 Task: Create a task  Implement a new cloud-based project risk management system for a company , assign it to team member softage.1@softage.net in the project BroaderVisionary and update the status of the task to  At Risk , set the priority of the task to Medium
Action: Mouse moved to (80, 62)
Screenshot: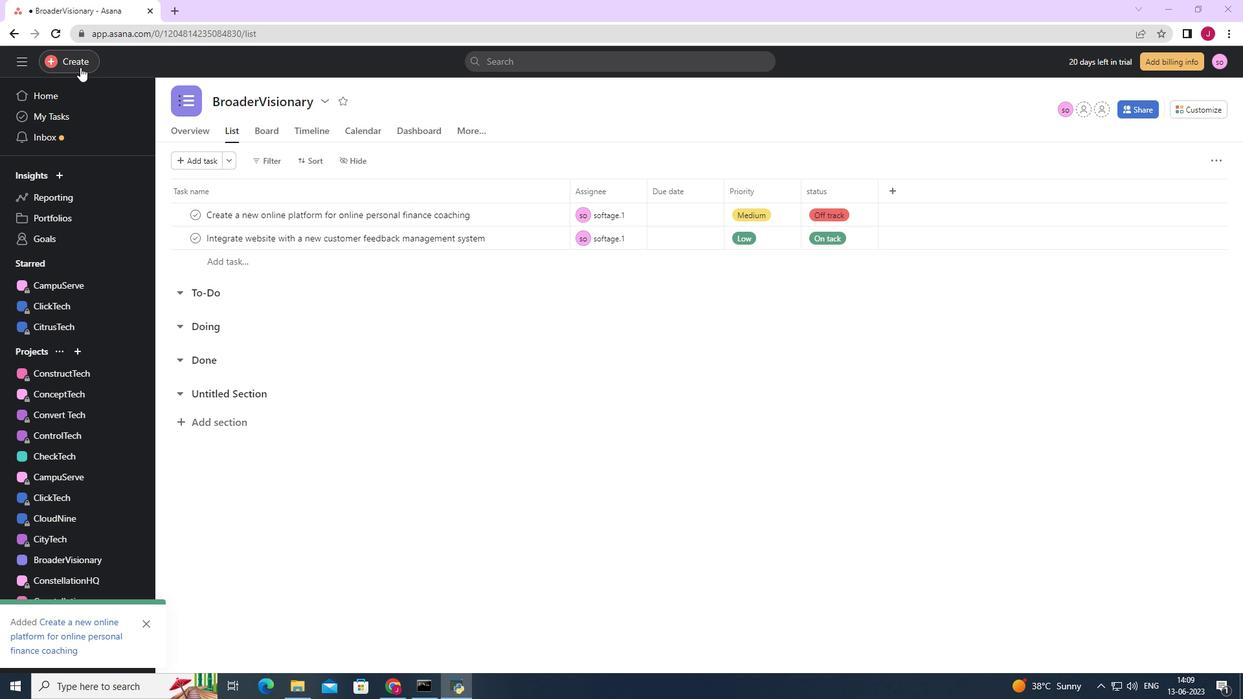 
Action: Mouse pressed left at (80, 62)
Screenshot: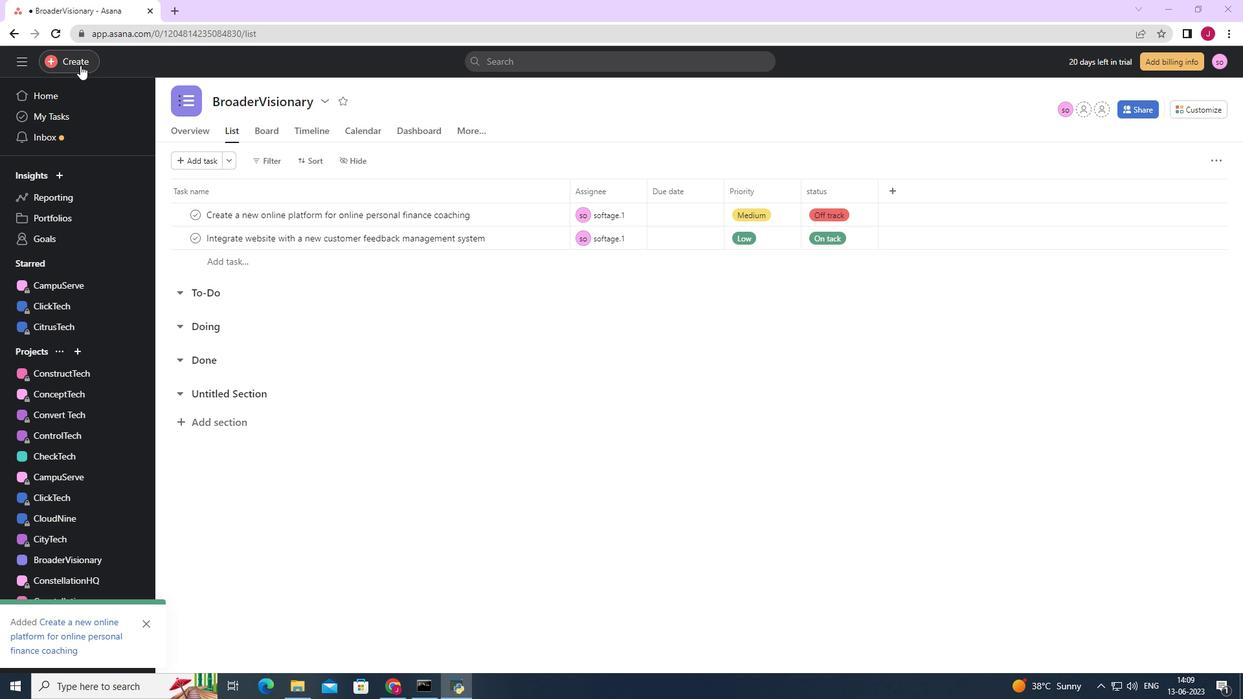 
Action: Mouse moved to (189, 71)
Screenshot: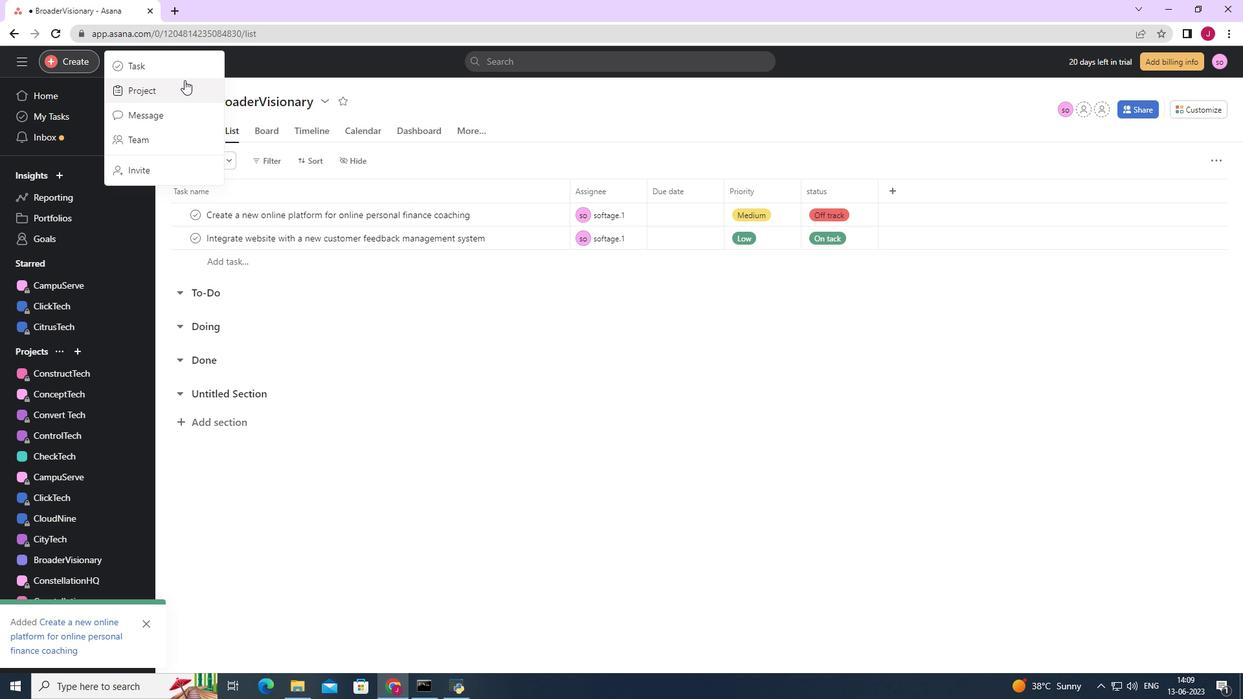 
Action: Mouse pressed left at (189, 71)
Screenshot: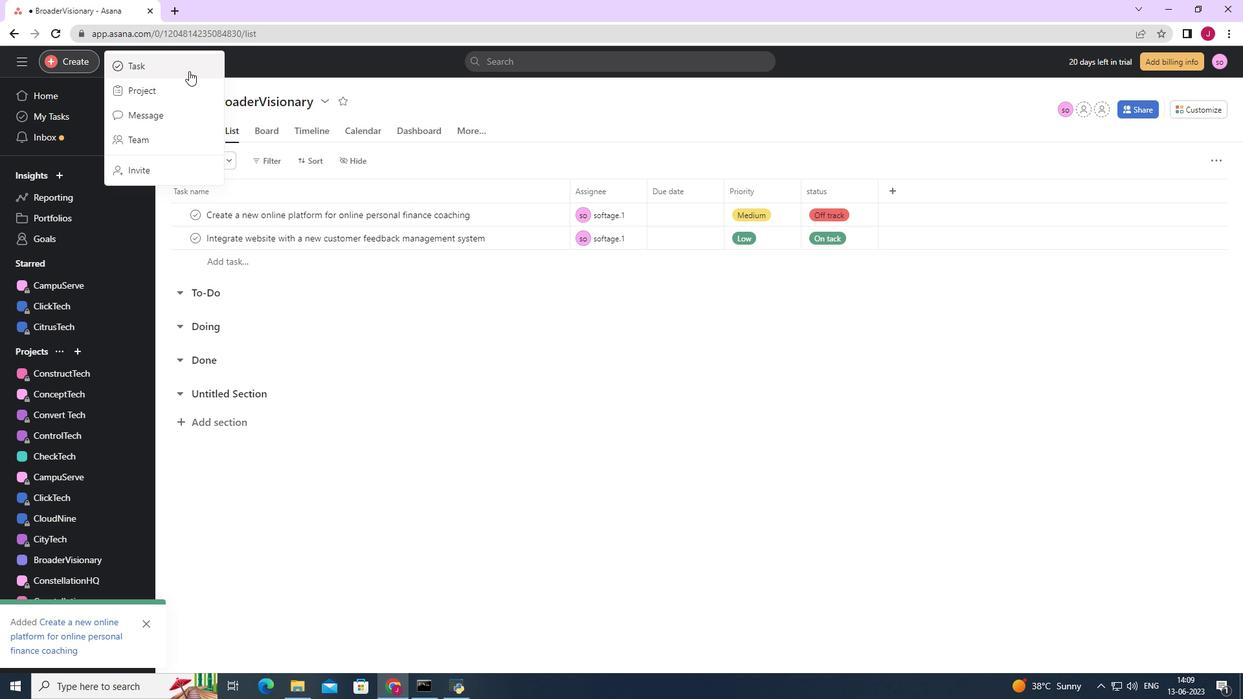 
Action: Mouse moved to (989, 432)
Screenshot: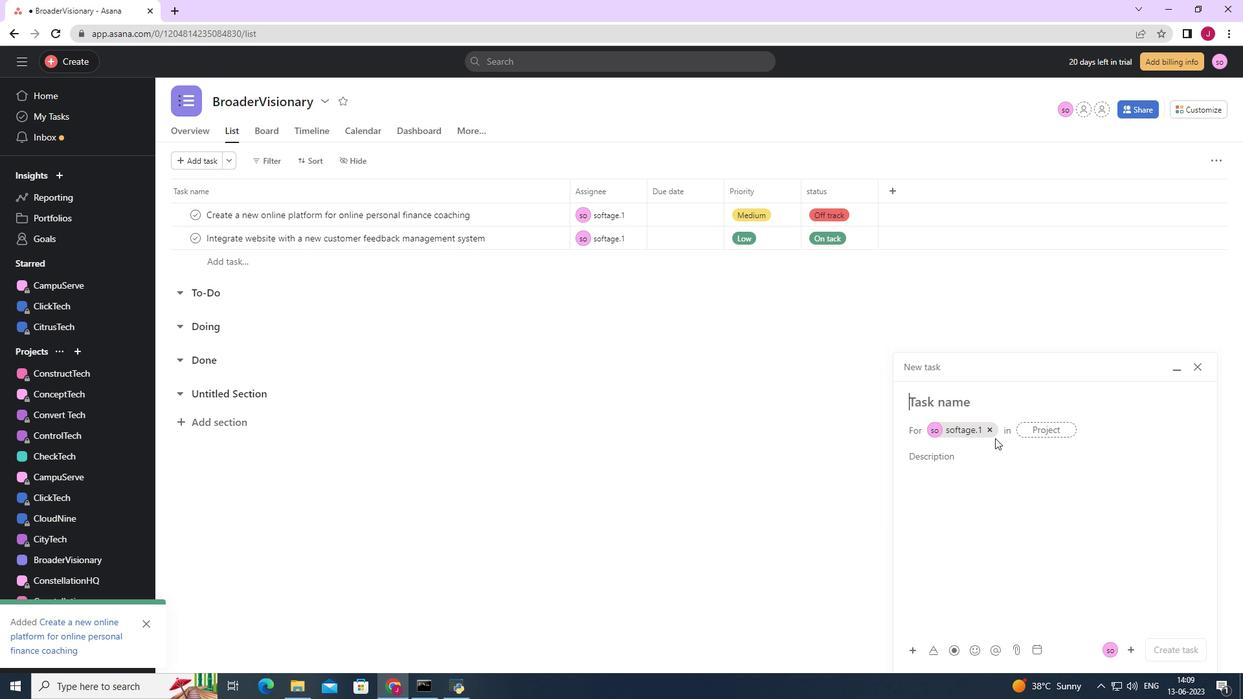 
Action: Mouse pressed left at (989, 432)
Screenshot: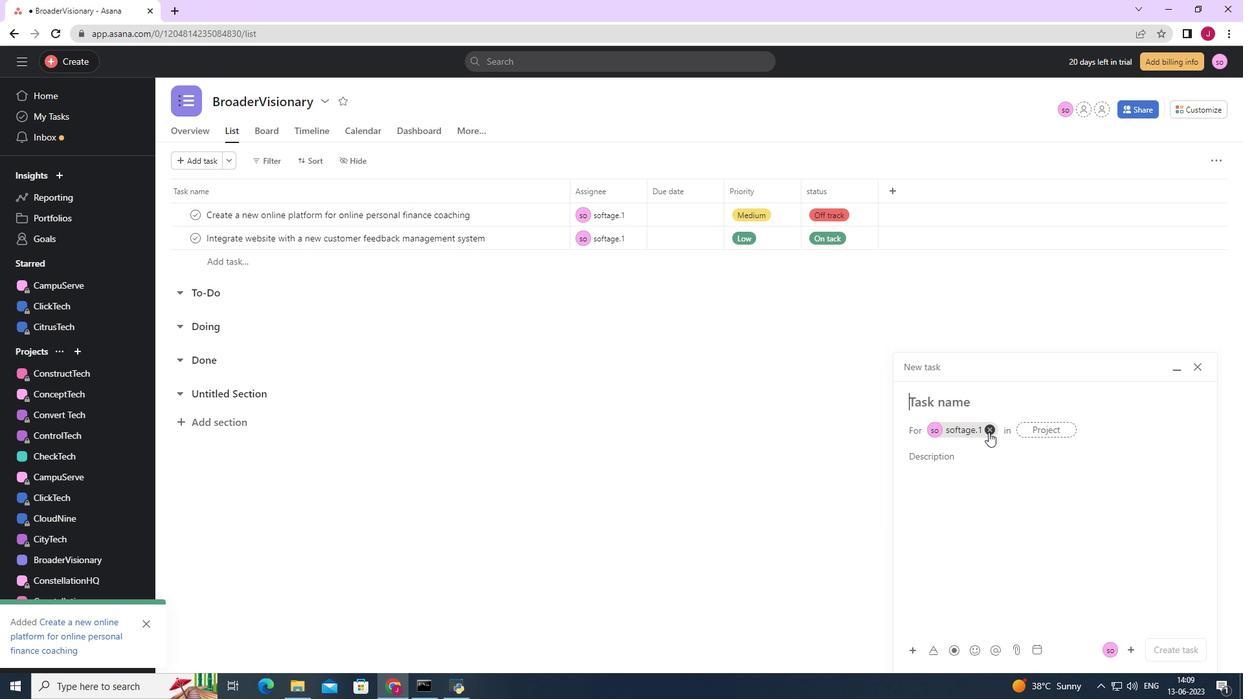 
Action: Mouse moved to (940, 401)
Screenshot: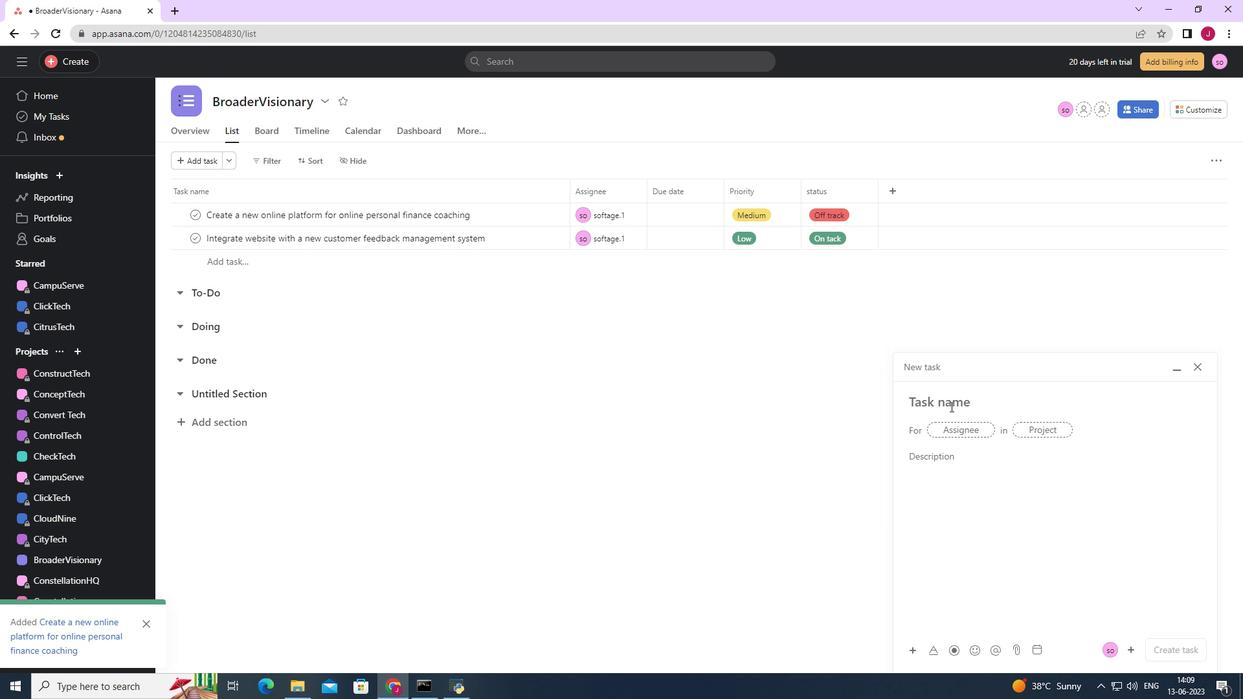
Action: Mouse pressed left at (940, 401)
Screenshot: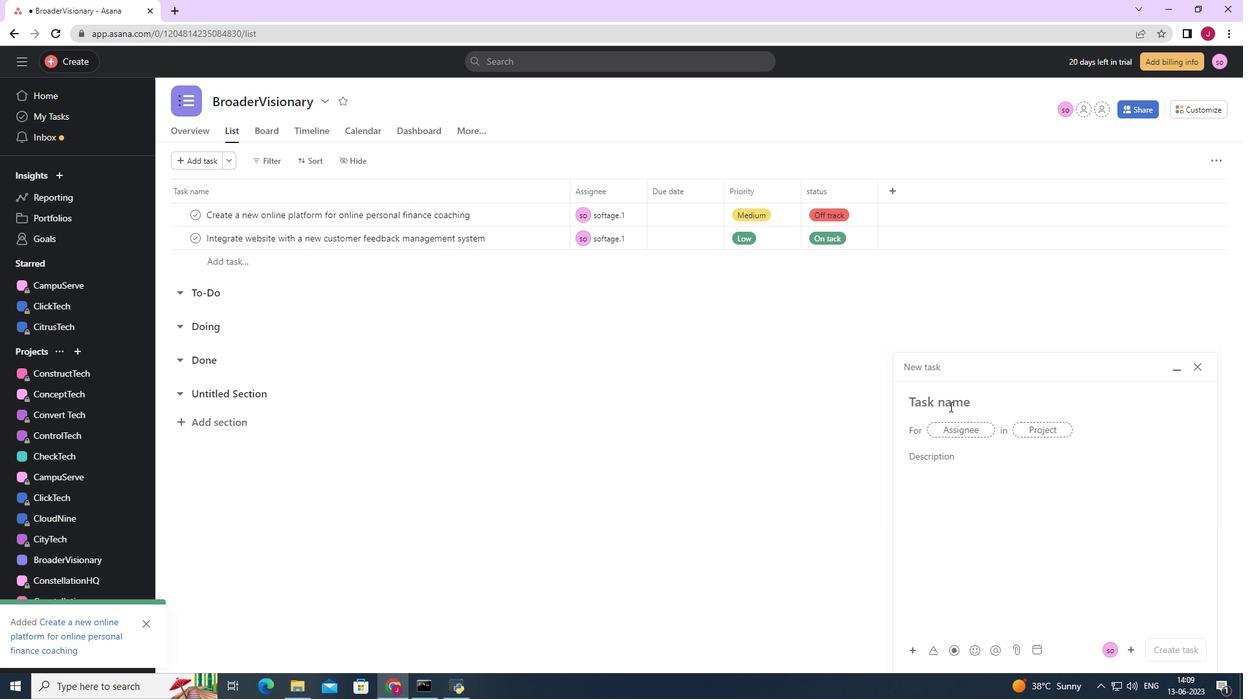 
Action: Key pressed <Key.caps_lock>I<Key.caps_lock>mple,emt<Key.space><Key.backspace><Key.backspace><Key.backspace><Key.backspace><Key.backspace><Key.backspace>ll<Key.backspace><Key.backspace>e,<Key.backspace>ment<Key.space>a<Key.space>new<Key.space>cloud-based<Key.space>project<Key.space>risk<Key.space>management<Key.space>system<Key.space>for<Key.space>a<Key.space>con<Key.backspace>mpany
Screenshot: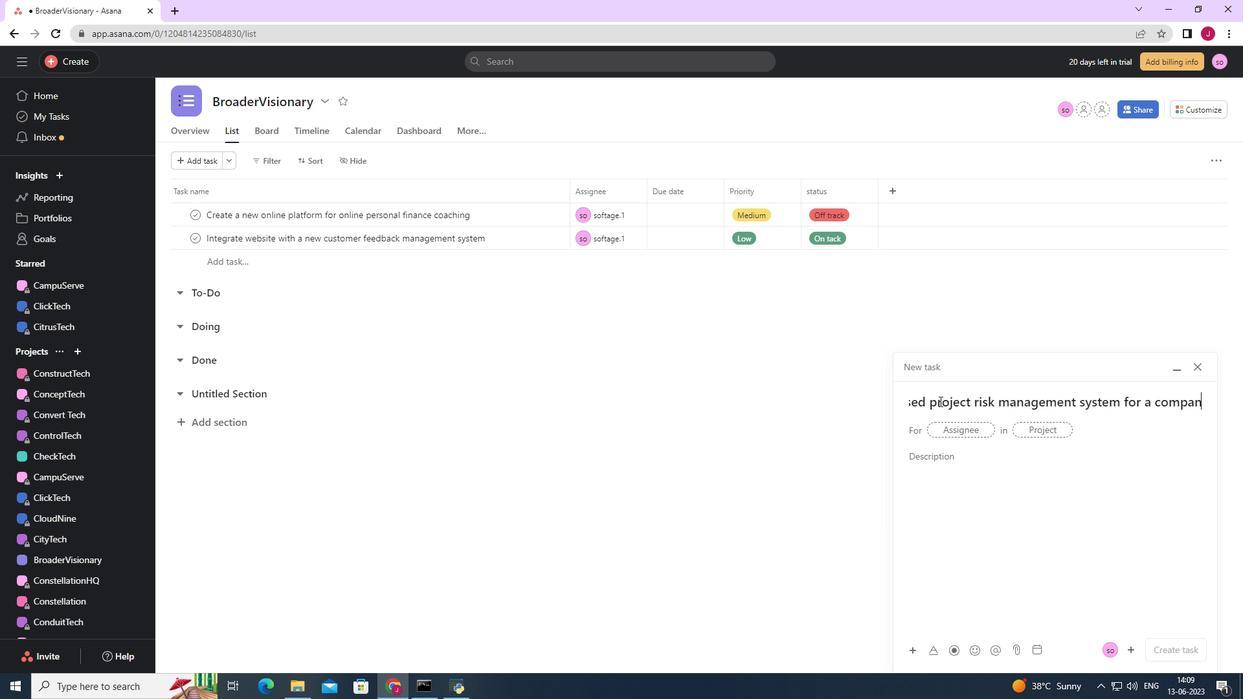 
Action: Mouse moved to (973, 428)
Screenshot: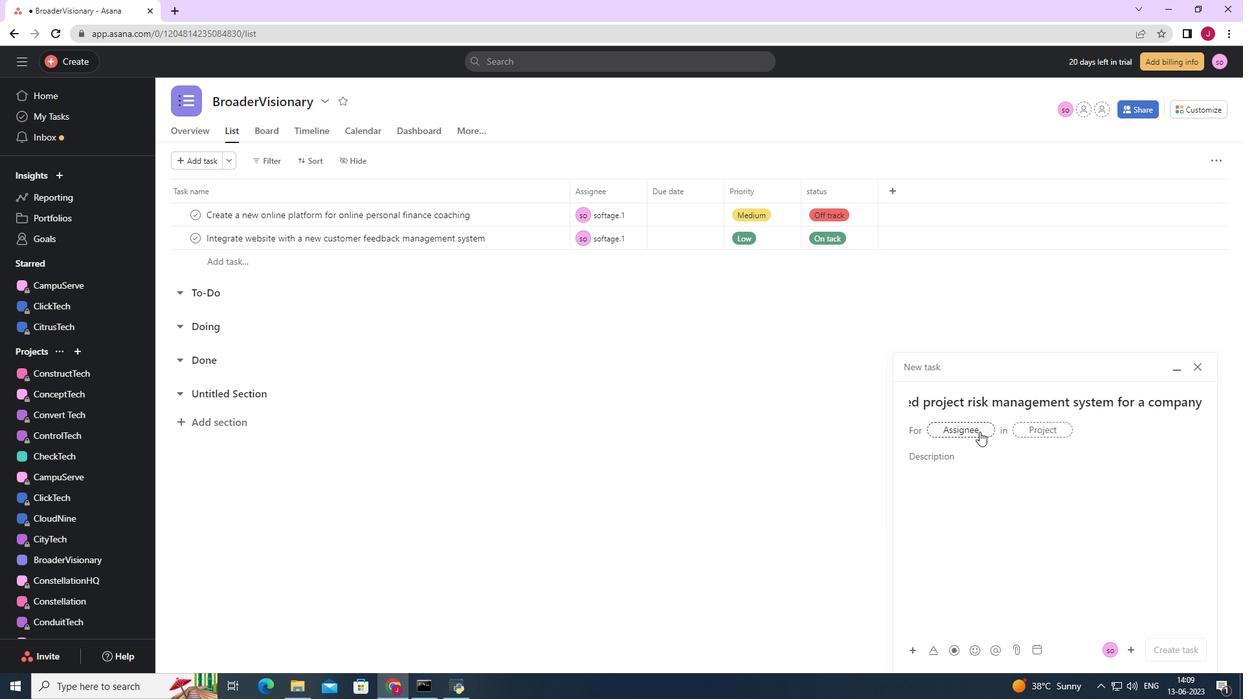 
Action: Mouse pressed left at (973, 428)
Screenshot: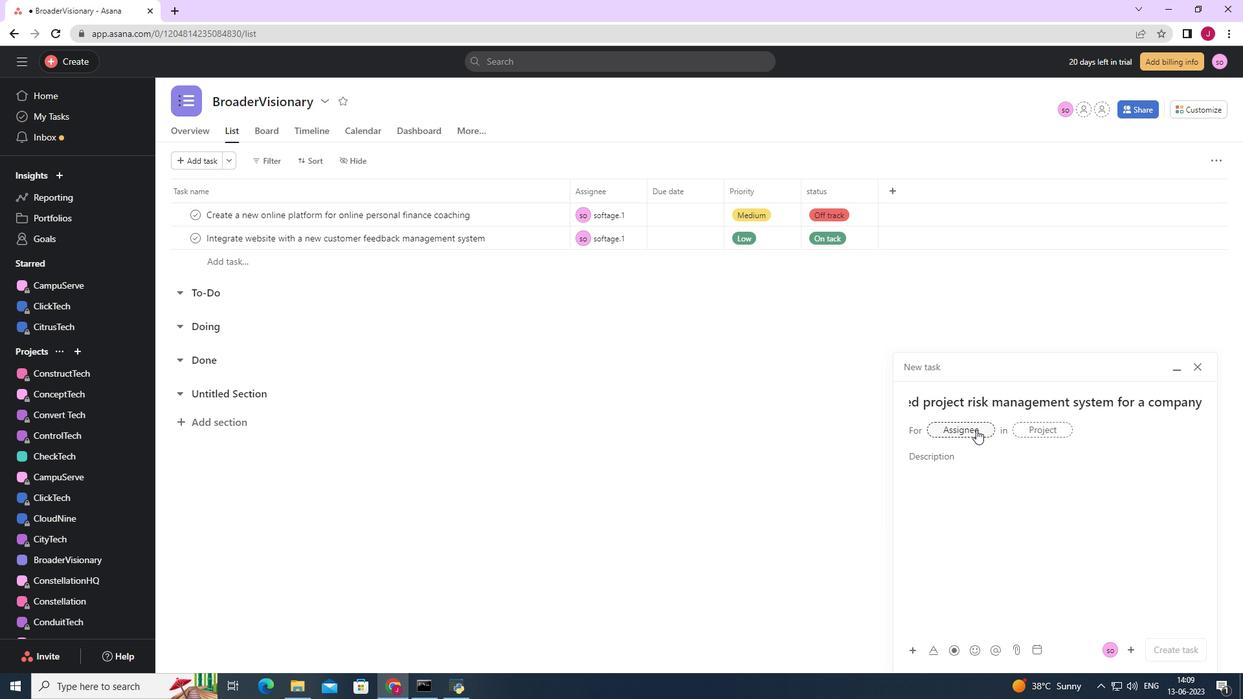 
Action: Key pressed softage.1
Screenshot: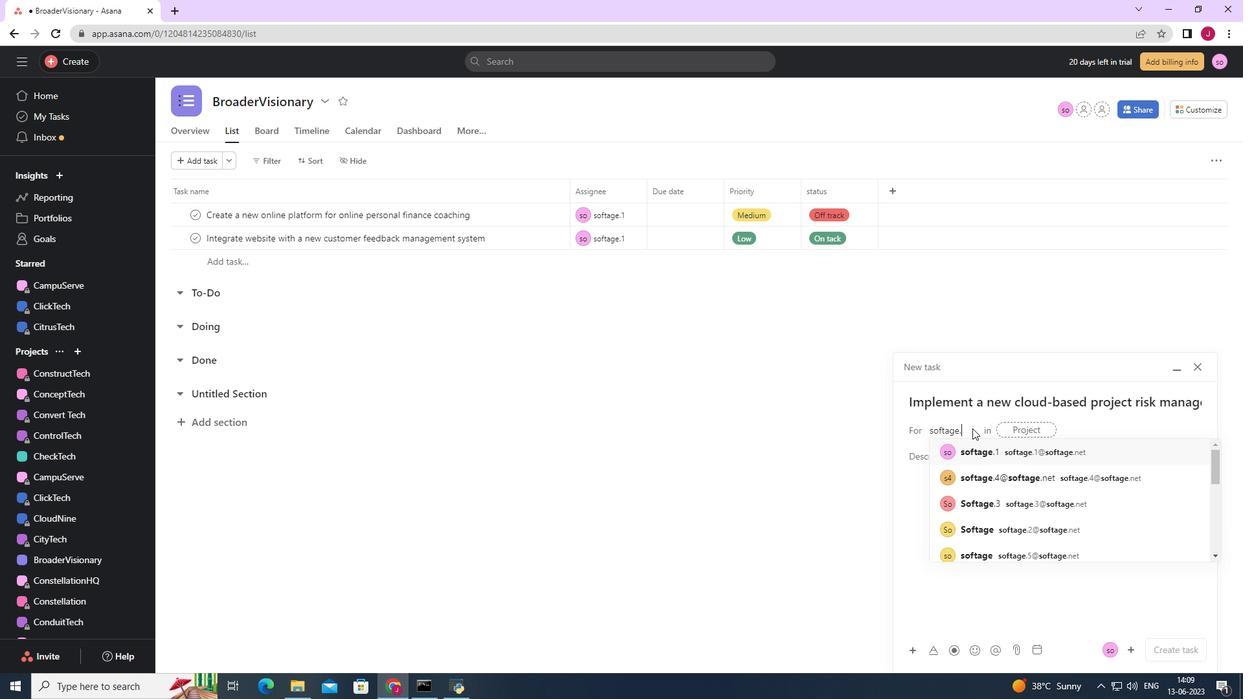 
Action: Mouse moved to (995, 452)
Screenshot: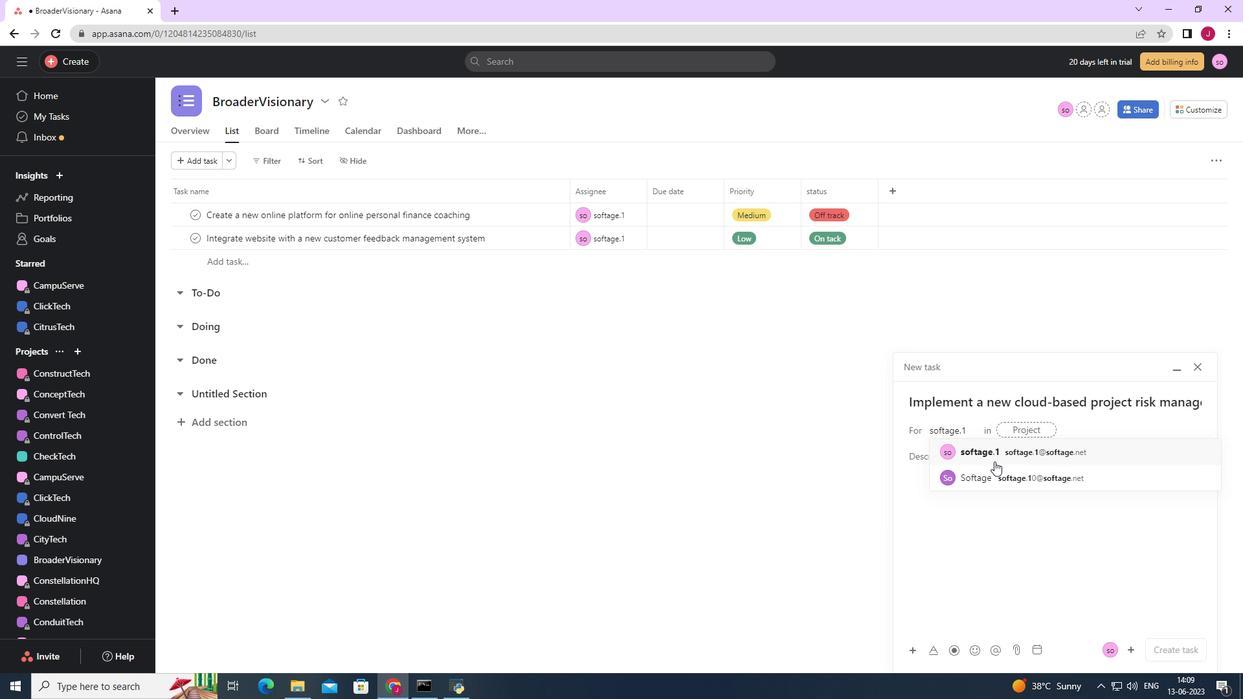 
Action: Mouse pressed left at (995, 452)
Screenshot: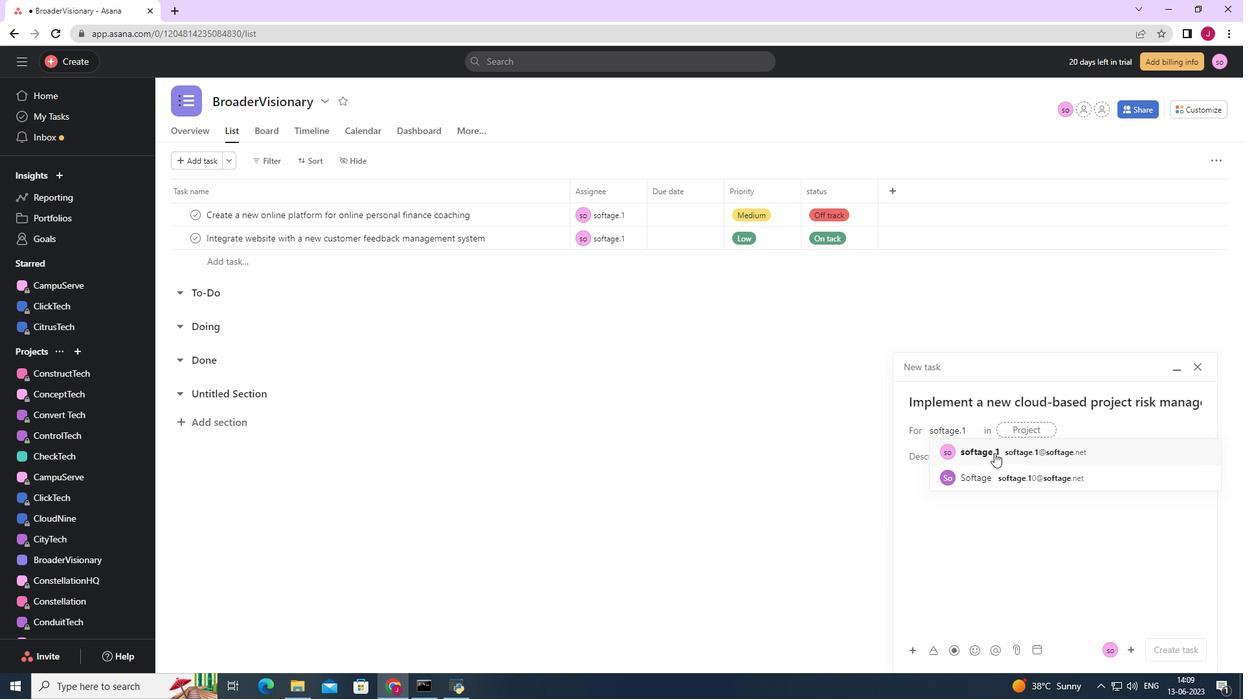 
Action: Mouse moved to (822, 553)
Screenshot: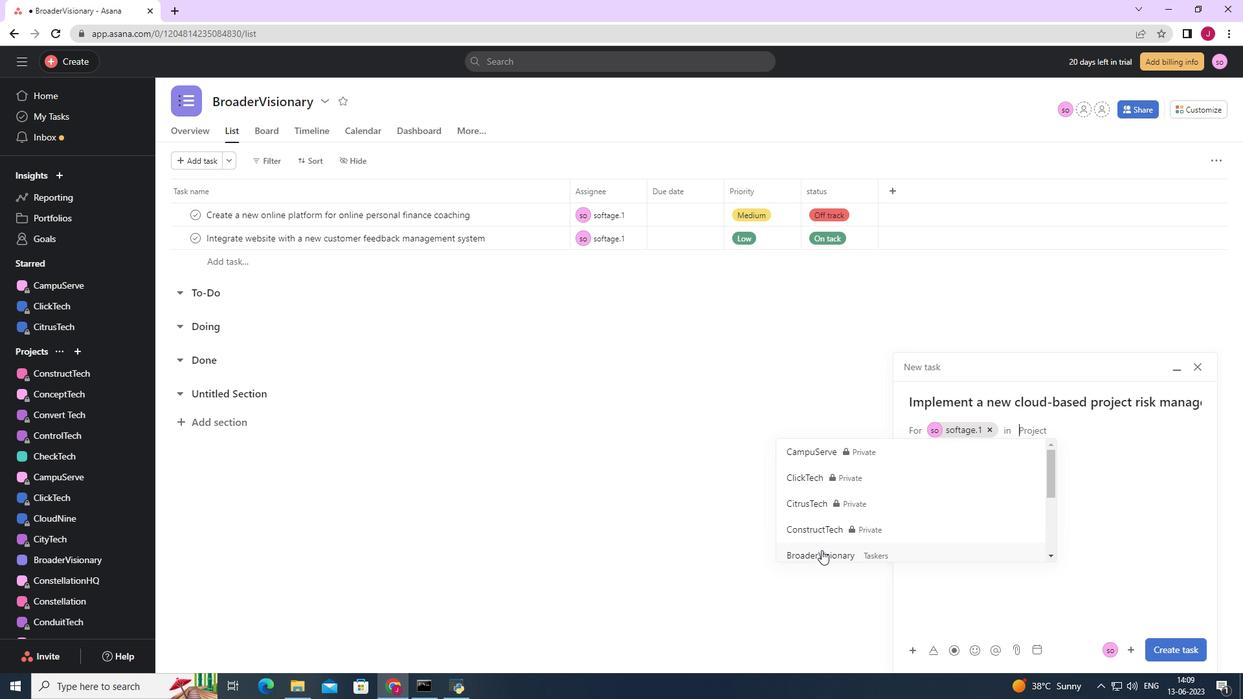 
Action: Mouse pressed left at (822, 553)
Screenshot: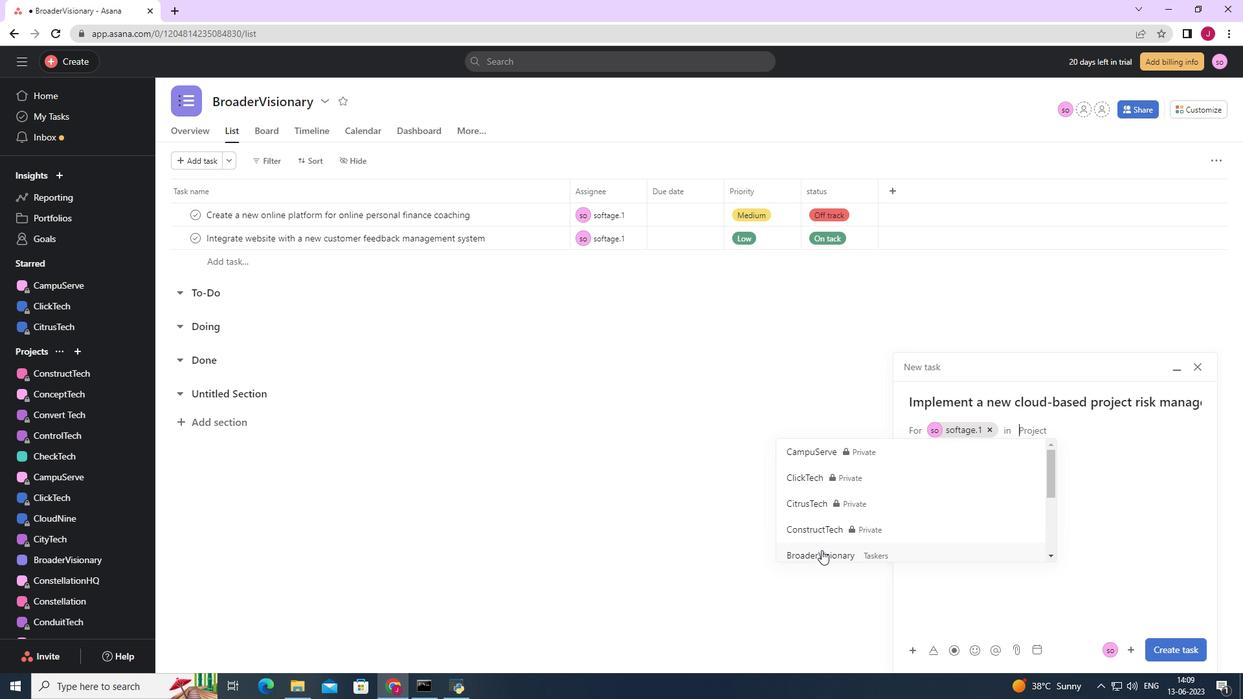 
Action: Mouse moved to (975, 464)
Screenshot: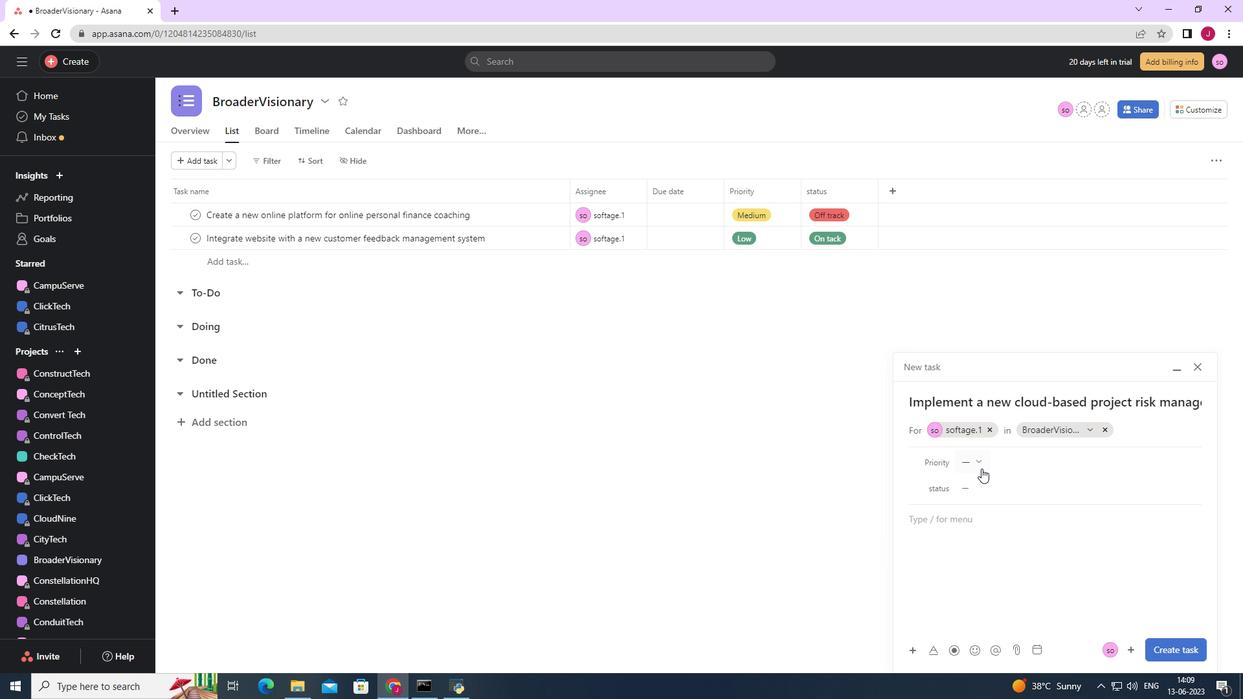 
Action: Mouse pressed left at (975, 464)
Screenshot: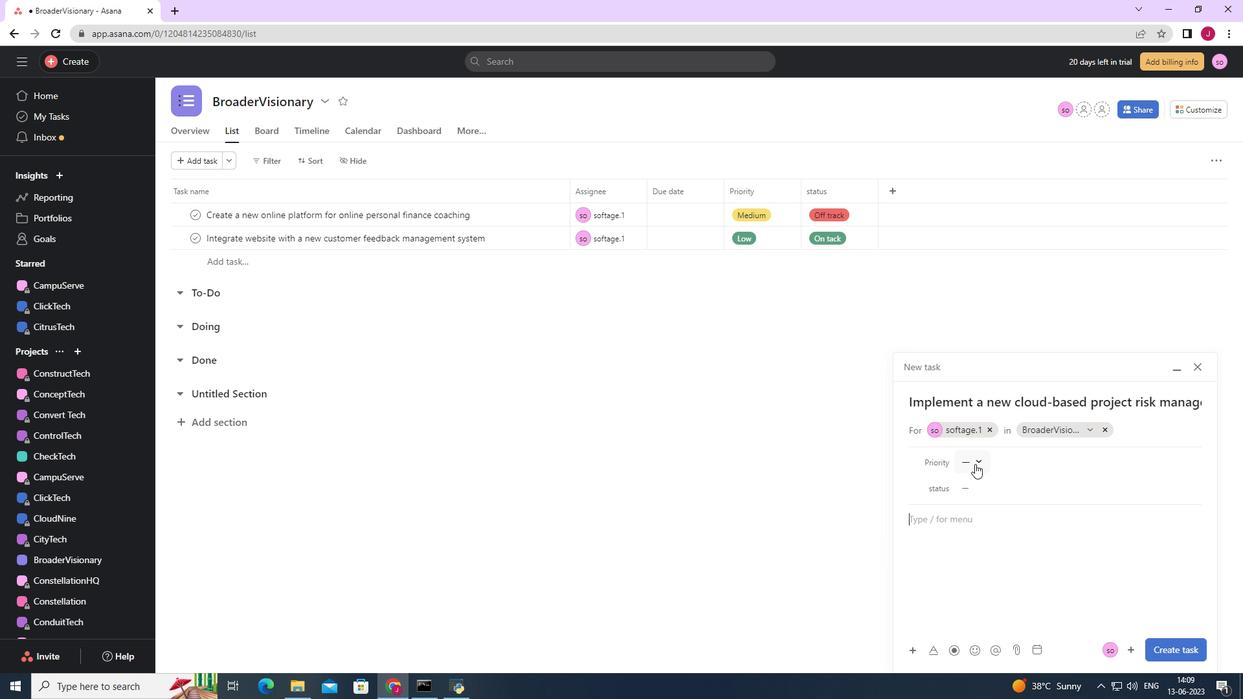 
Action: Mouse moved to (996, 529)
Screenshot: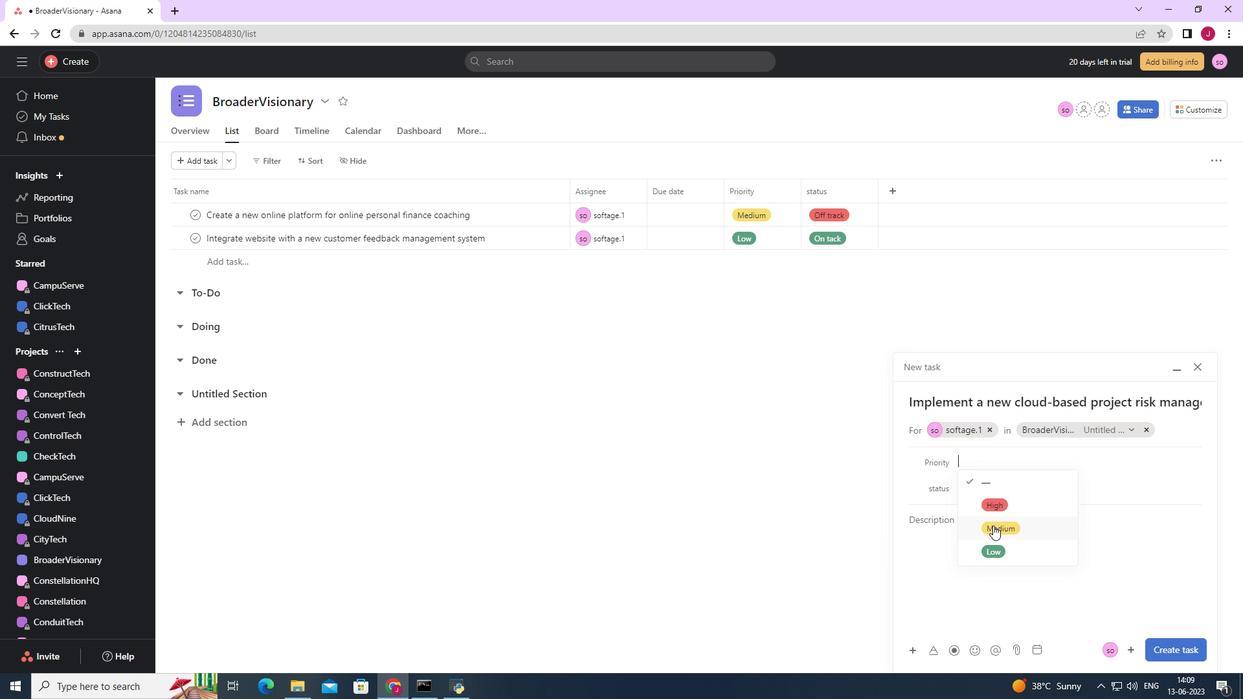 
Action: Mouse pressed left at (996, 529)
Screenshot: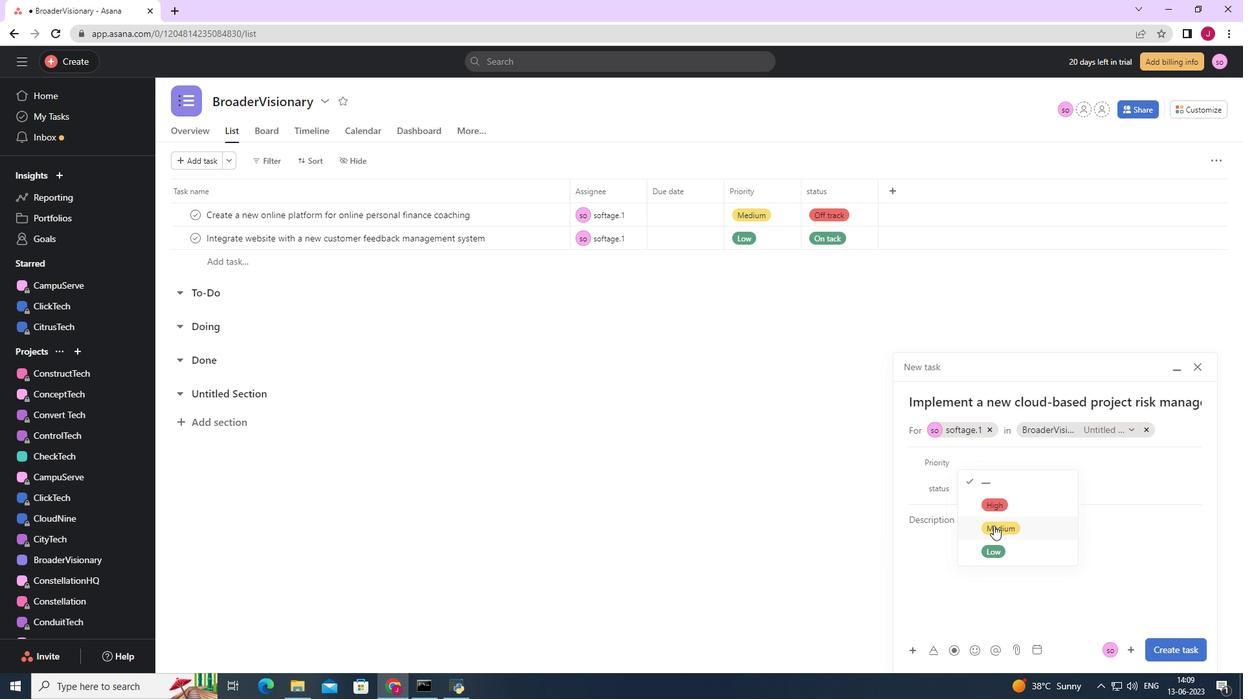 
Action: Mouse moved to (980, 490)
Screenshot: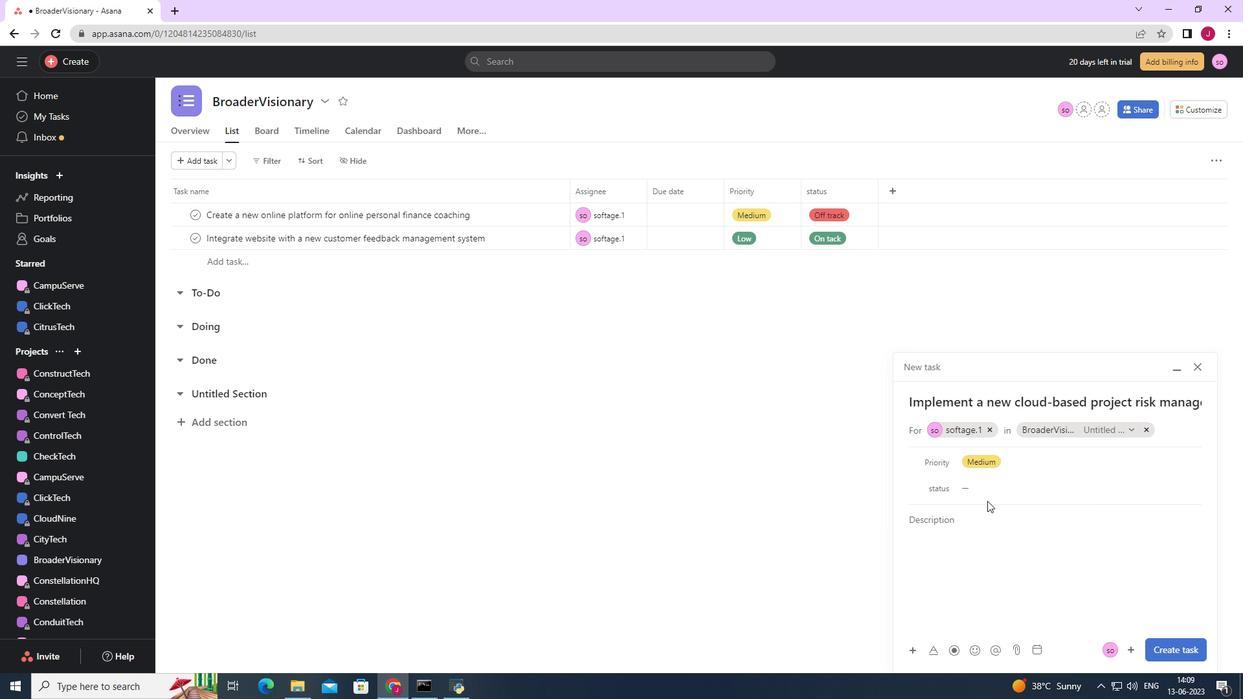 
Action: Mouse pressed left at (980, 490)
Screenshot: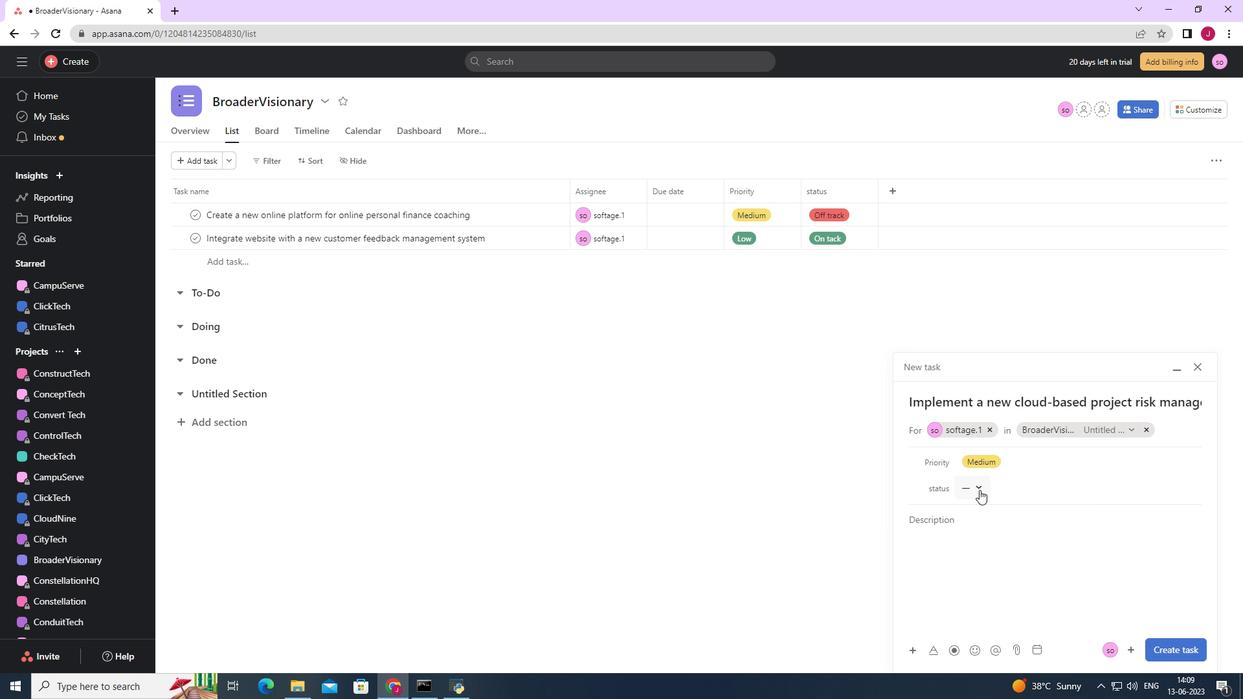 
Action: Mouse moved to (1000, 576)
Screenshot: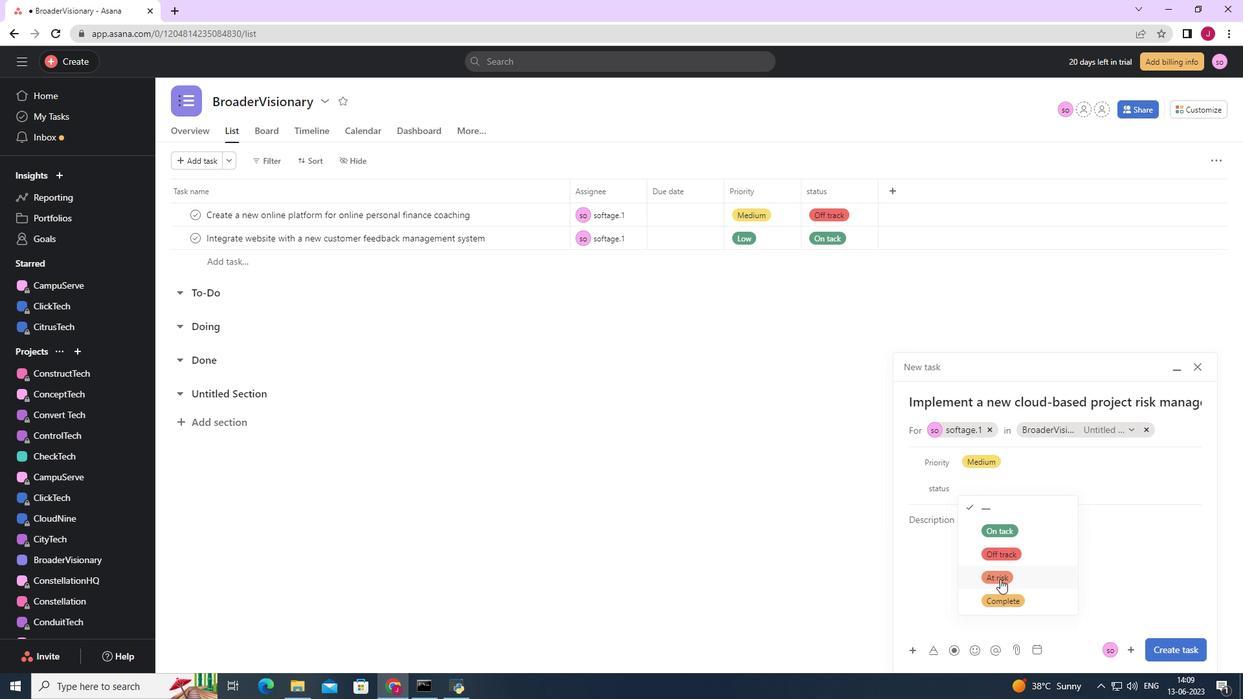 
Action: Mouse pressed left at (1000, 576)
Screenshot: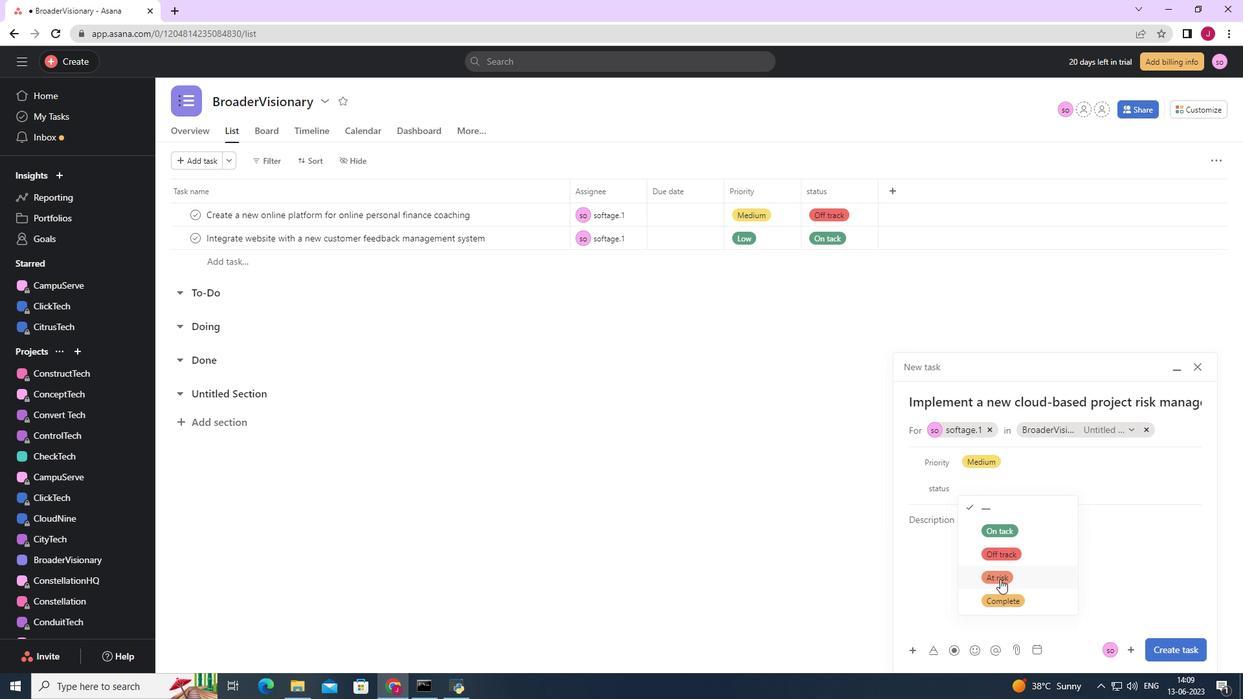 
Action: Mouse moved to (1168, 652)
Screenshot: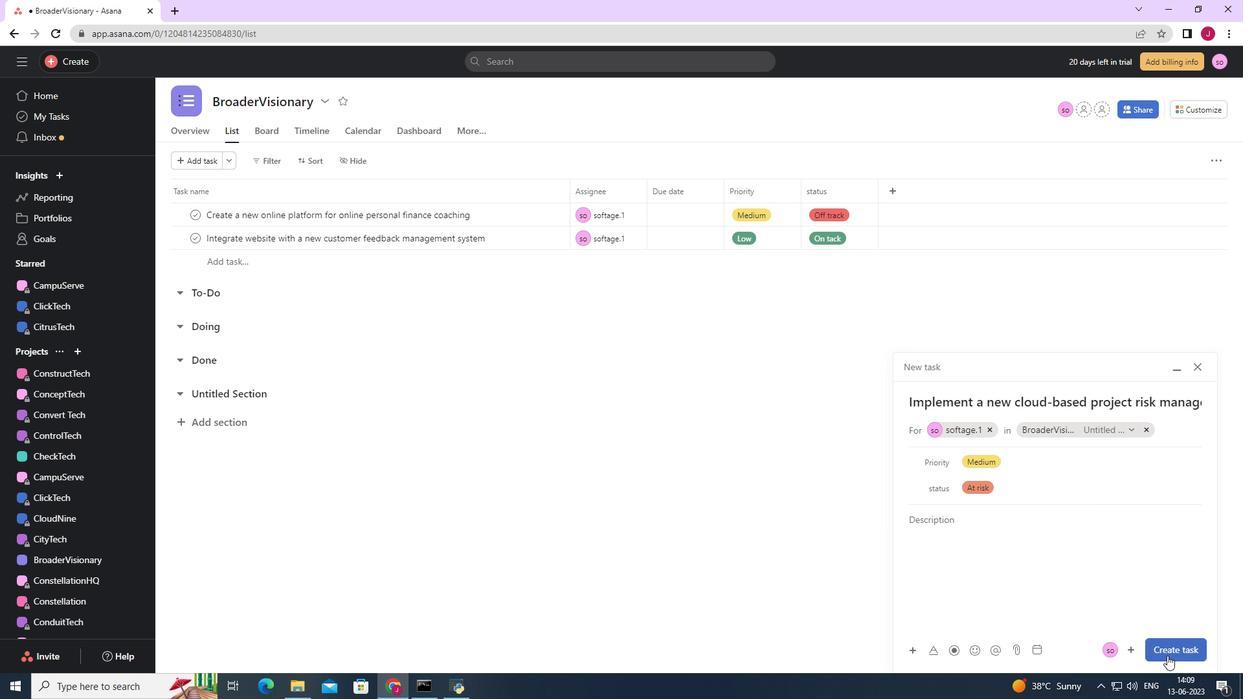 
Action: Mouse pressed left at (1168, 652)
Screenshot: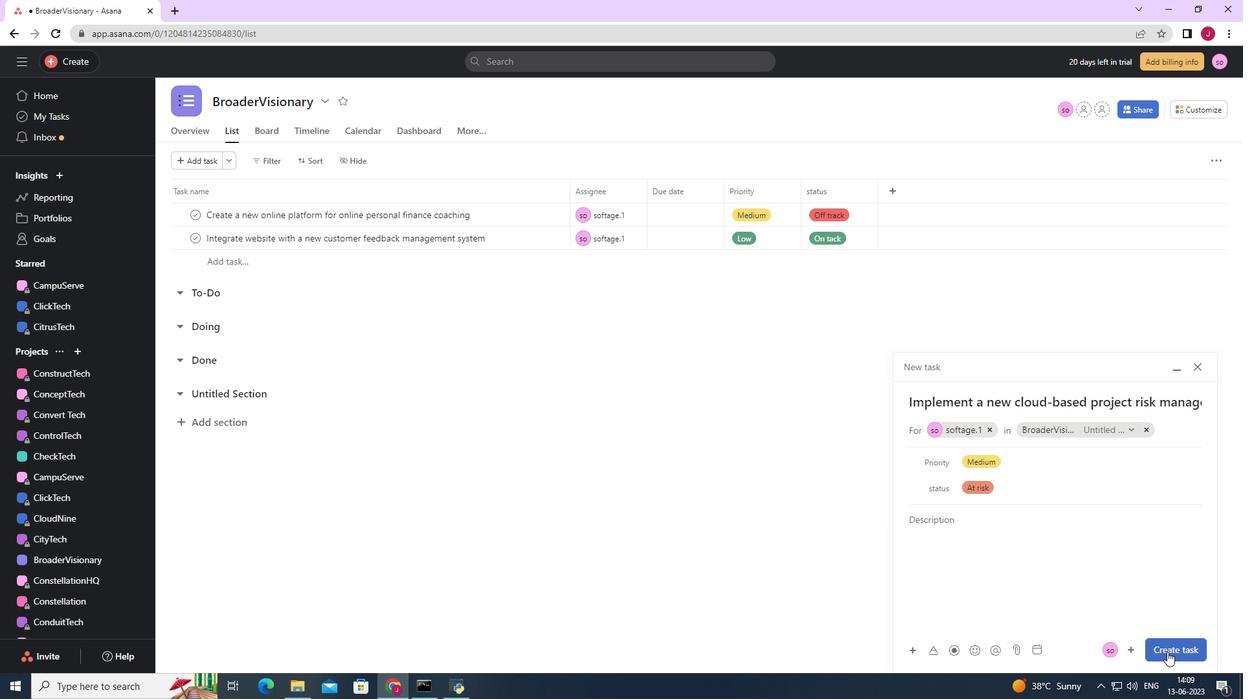 
Action: Mouse moved to (777, 528)
Screenshot: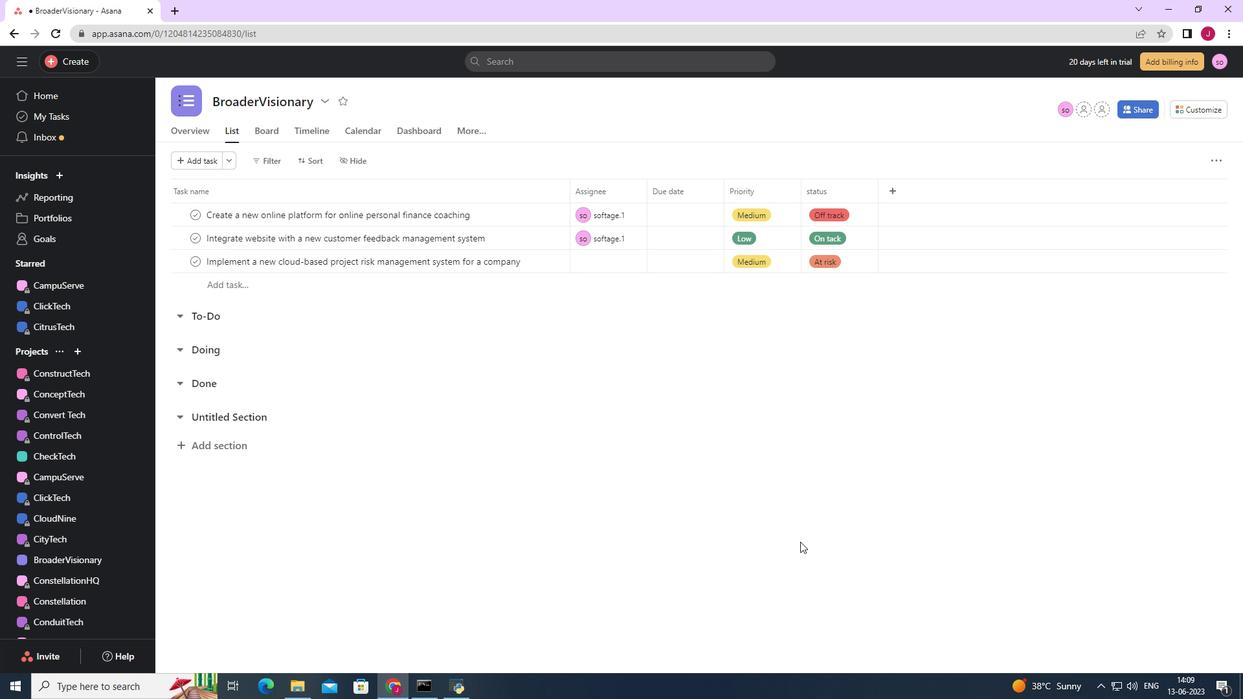 
